Task: Sort the products by price (highest first).
Action: Mouse moved to (23, 131)
Screenshot: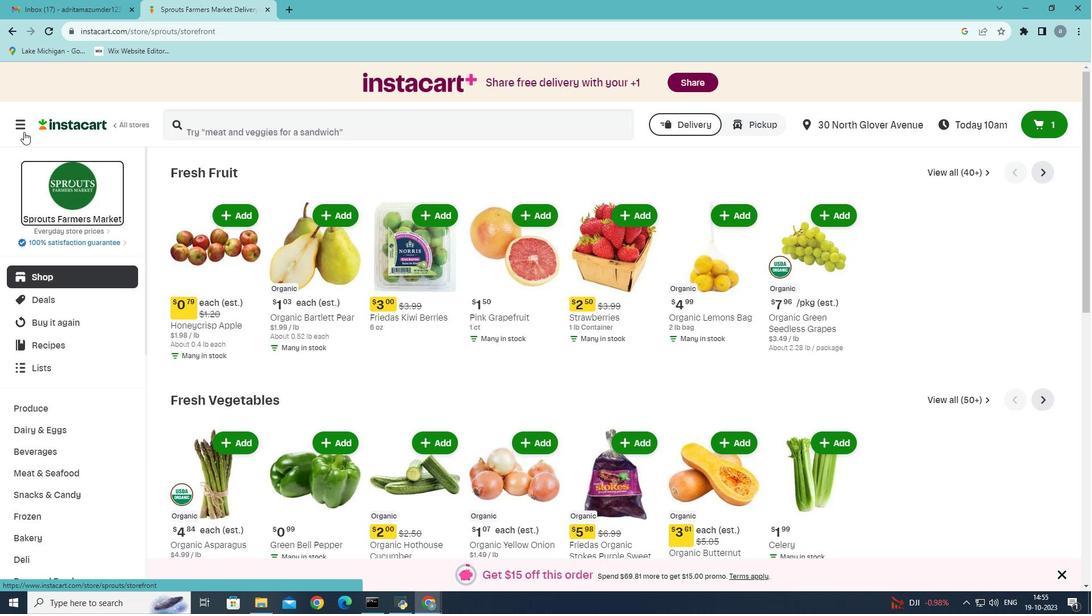 
Action: Mouse pressed left at (23, 131)
Screenshot: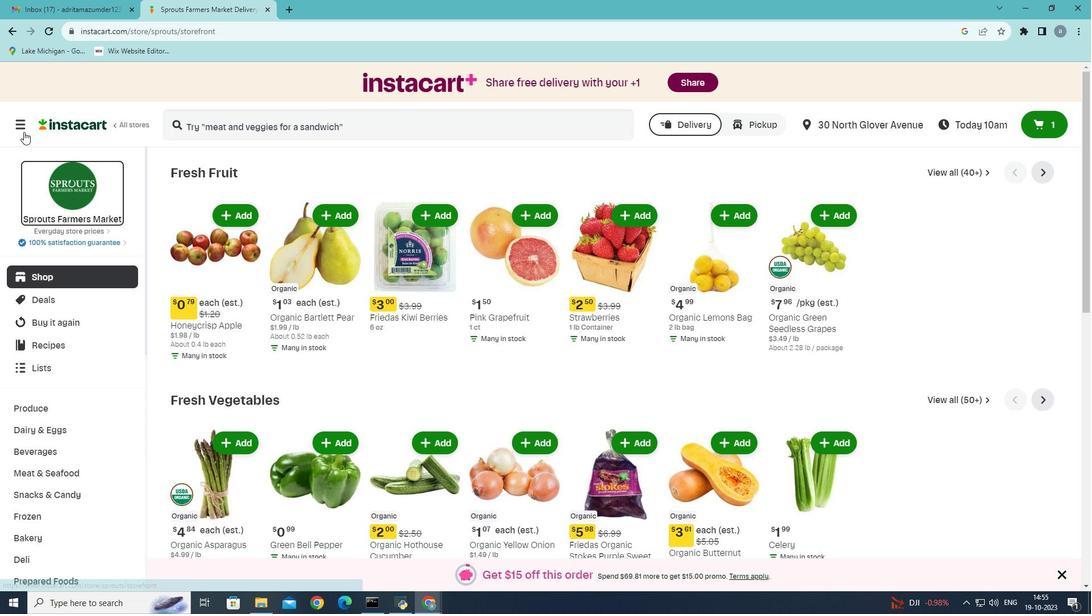 
Action: Mouse moved to (57, 328)
Screenshot: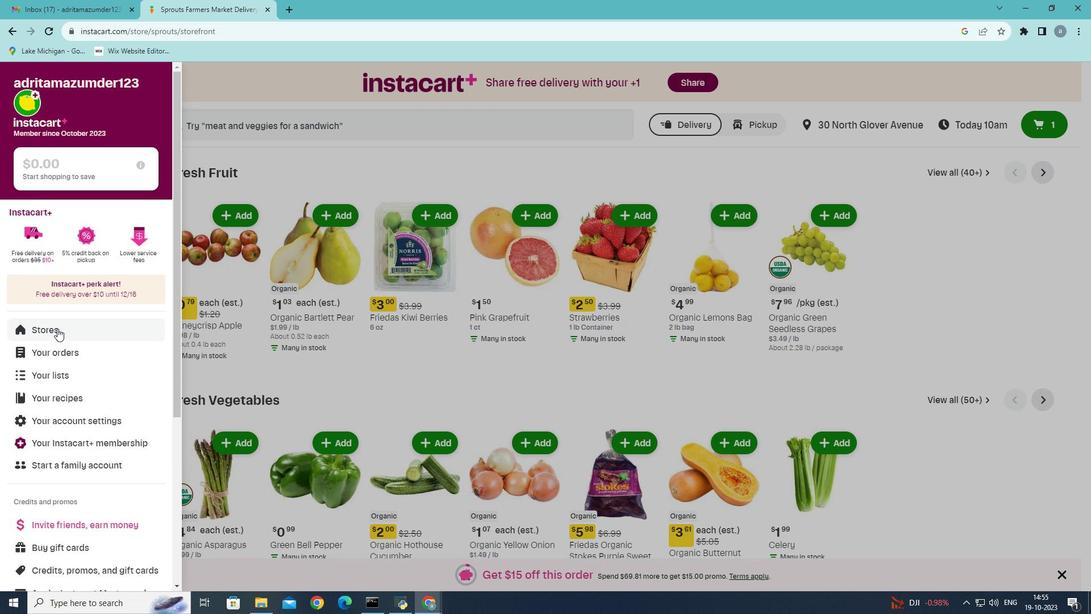 
Action: Mouse pressed left at (57, 328)
Screenshot: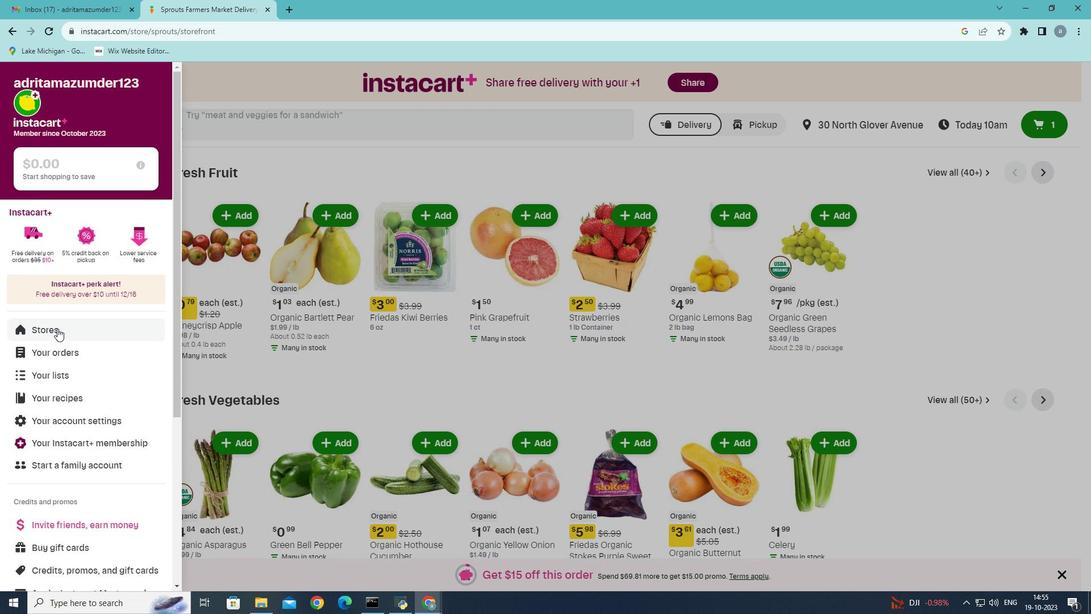 
Action: Mouse moved to (271, 134)
Screenshot: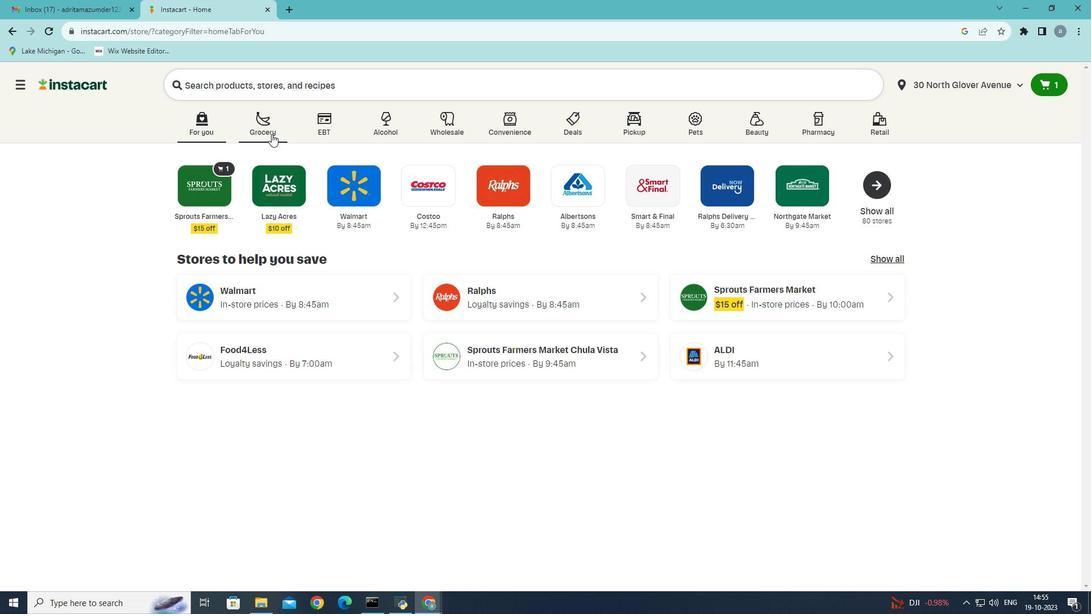 
Action: Mouse pressed left at (271, 134)
Screenshot: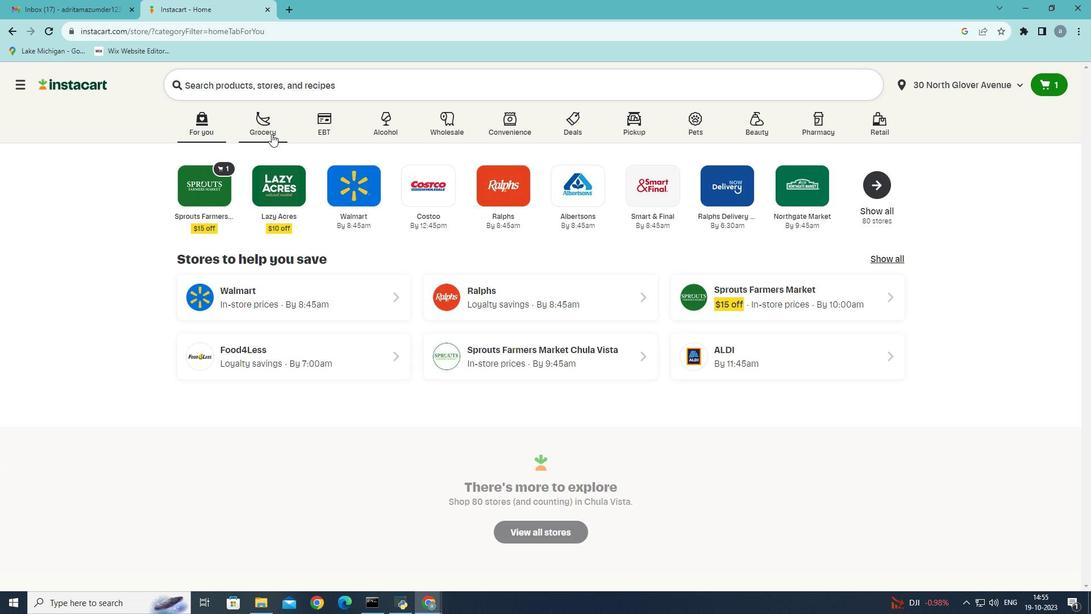 
Action: Mouse moved to (271, 336)
Screenshot: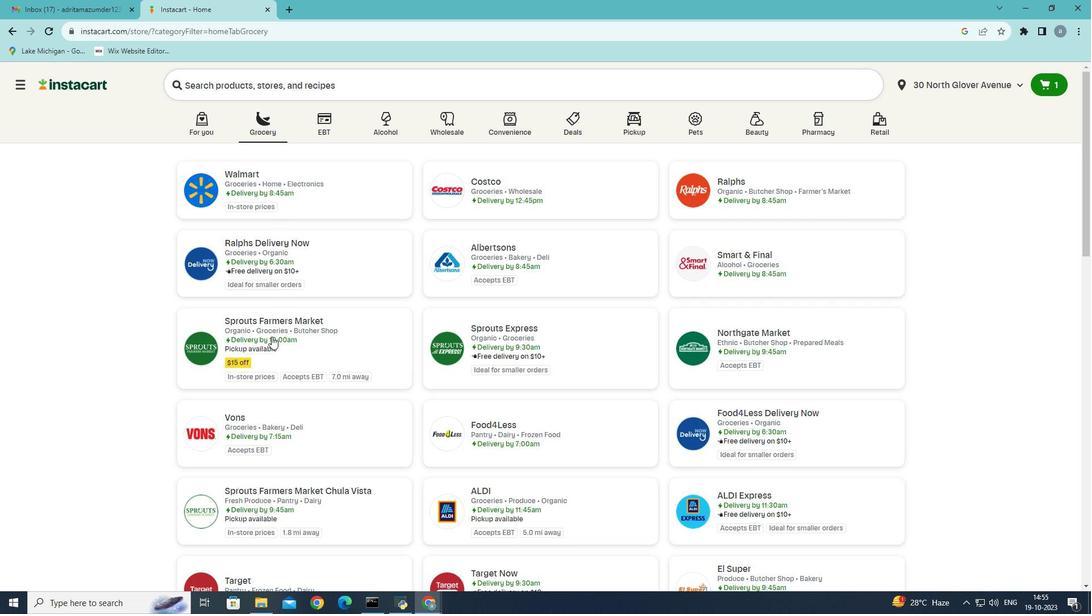
Action: Mouse pressed left at (271, 336)
Screenshot: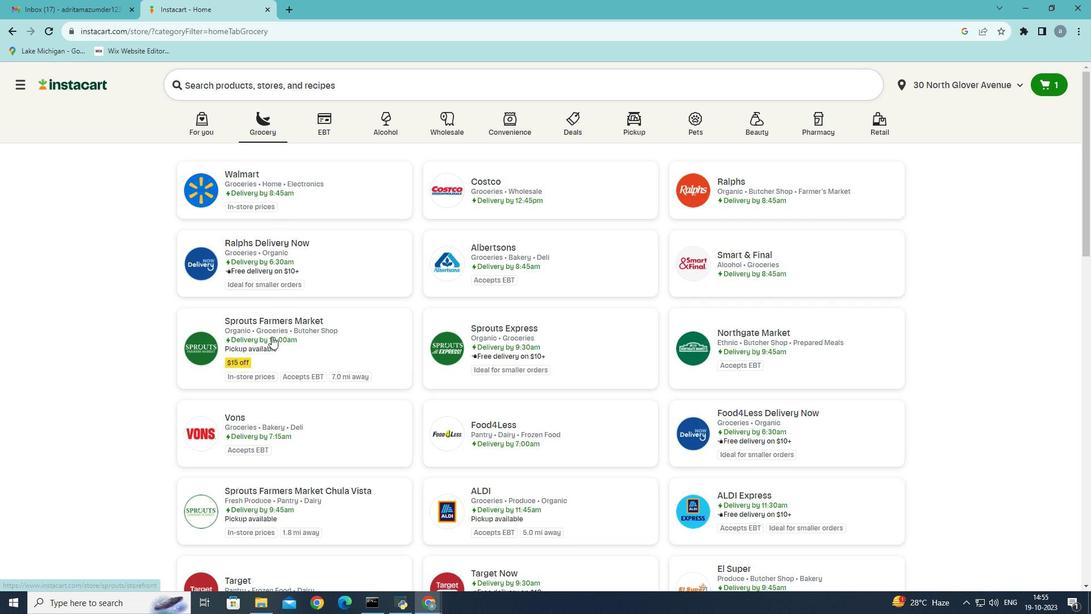 
Action: Mouse moved to (59, 473)
Screenshot: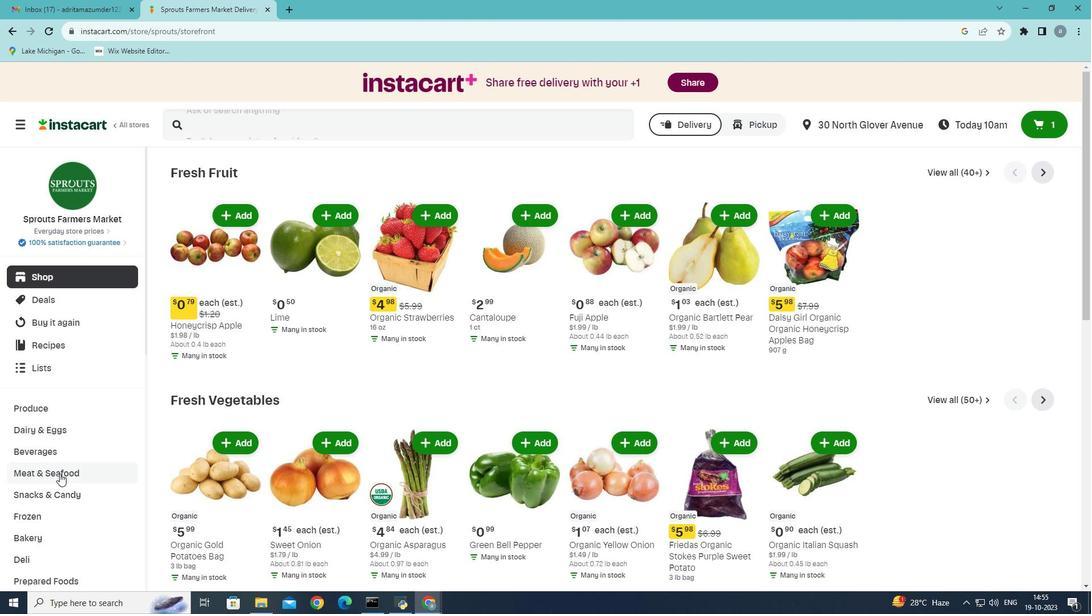 
Action: Mouse pressed left at (59, 473)
Screenshot: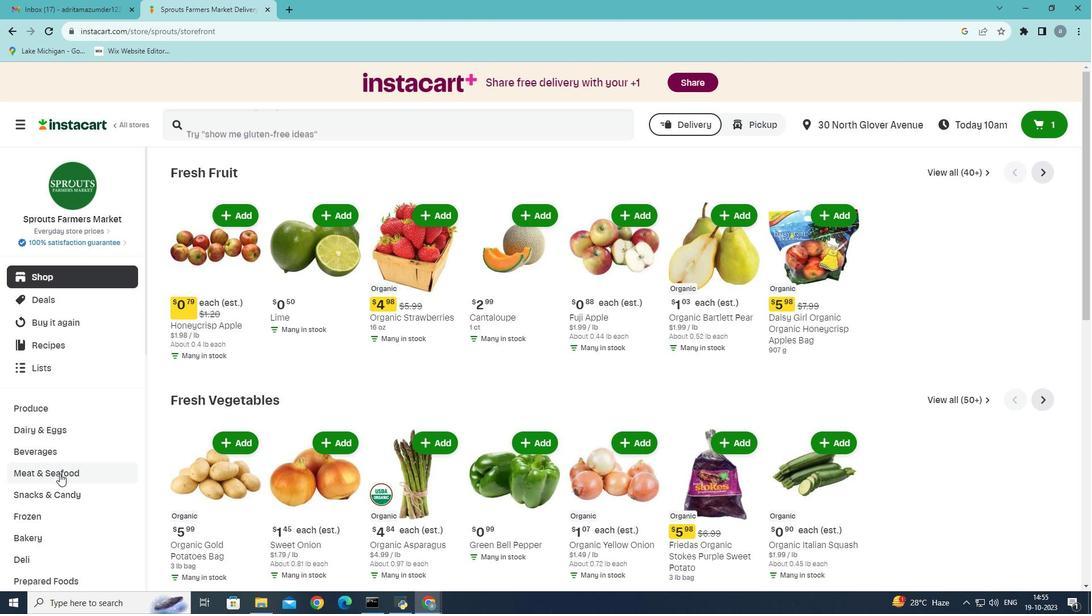 
Action: Mouse moved to (565, 197)
Screenshot: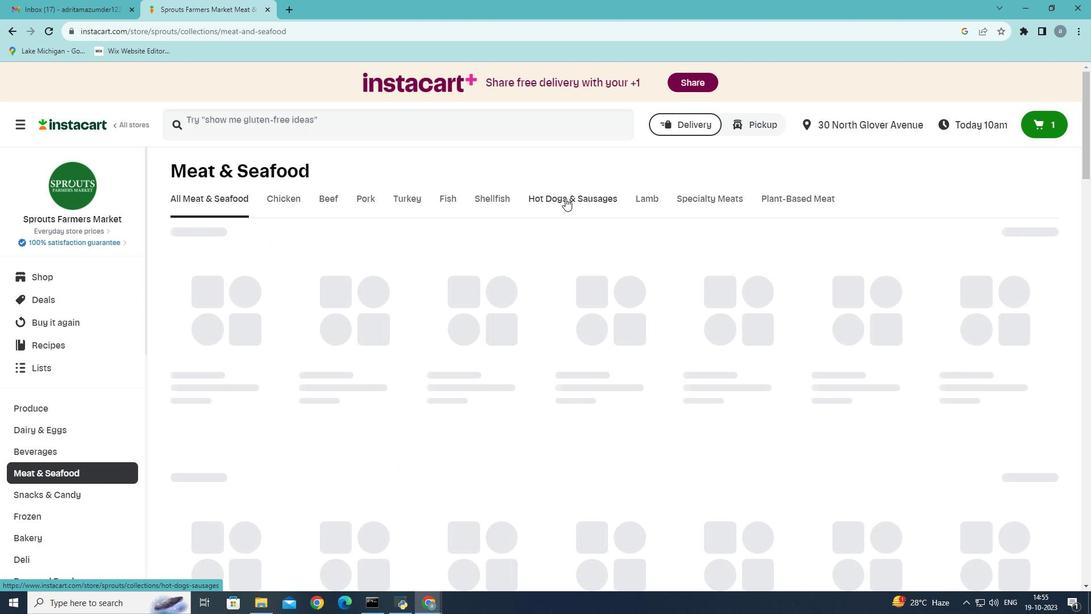 
Action: Mouse pressed left at (565, 197)
Screenshot: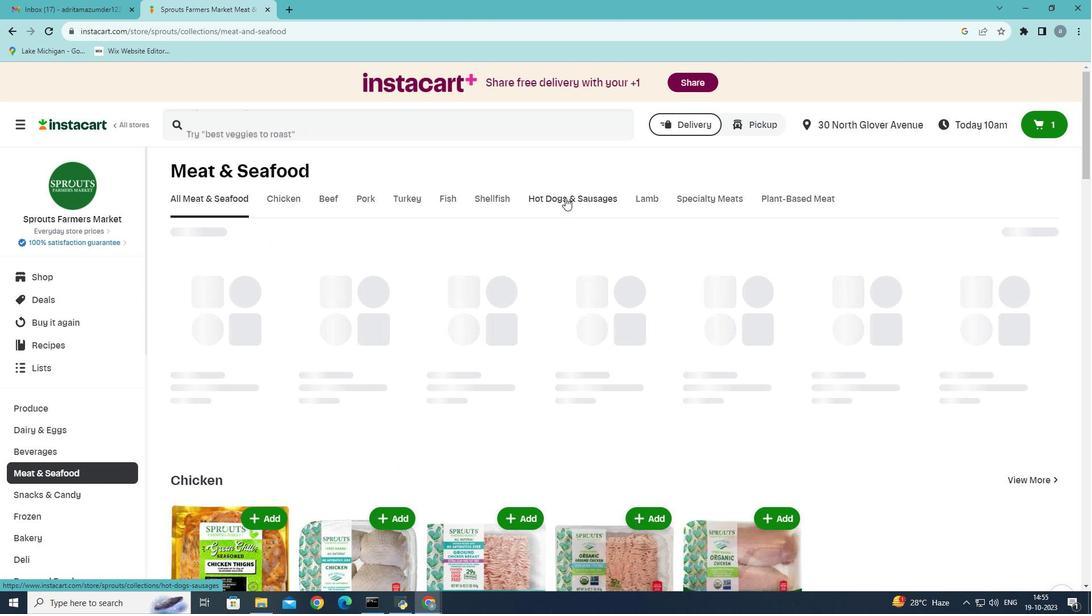 
Action: Mouse moved to (262, 251)
Screenshot: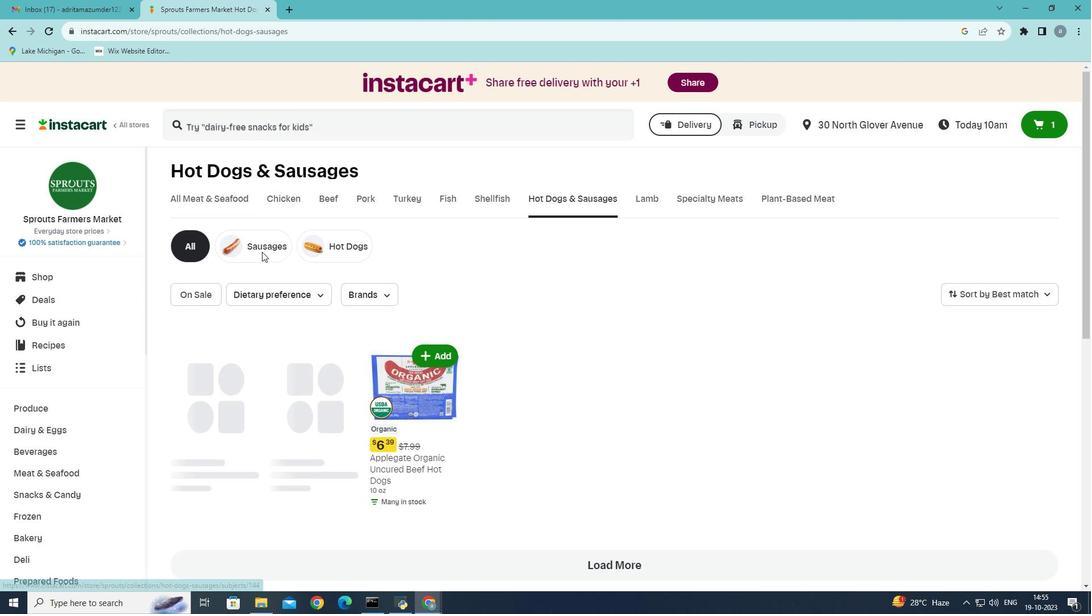 
Action: Mouse pressed left at (262, 251)
Screenshot: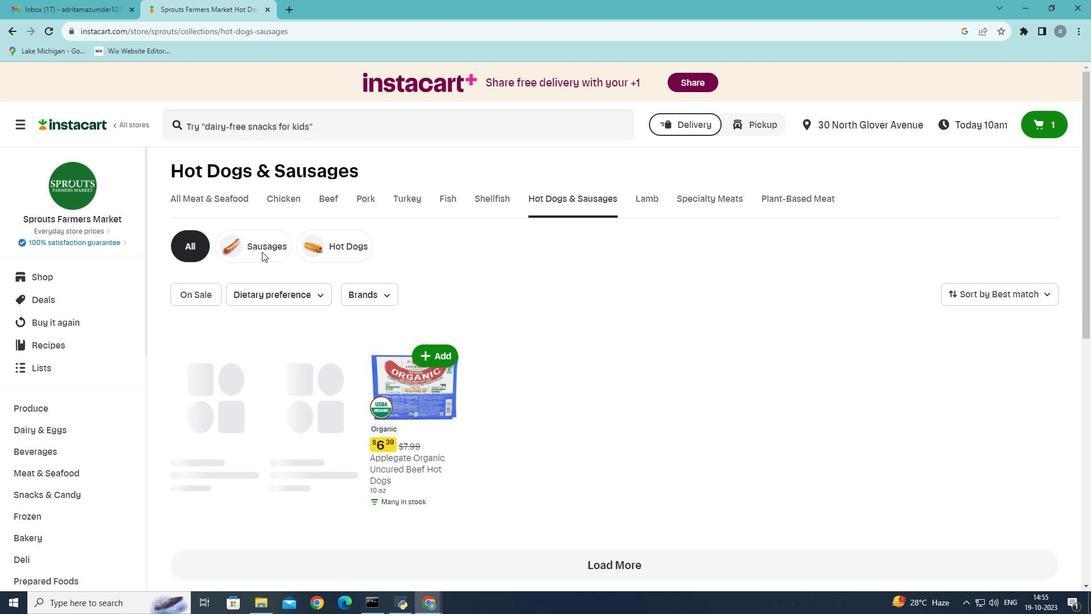 
Action: Mouse moved to (1049, 293)
Screenshot: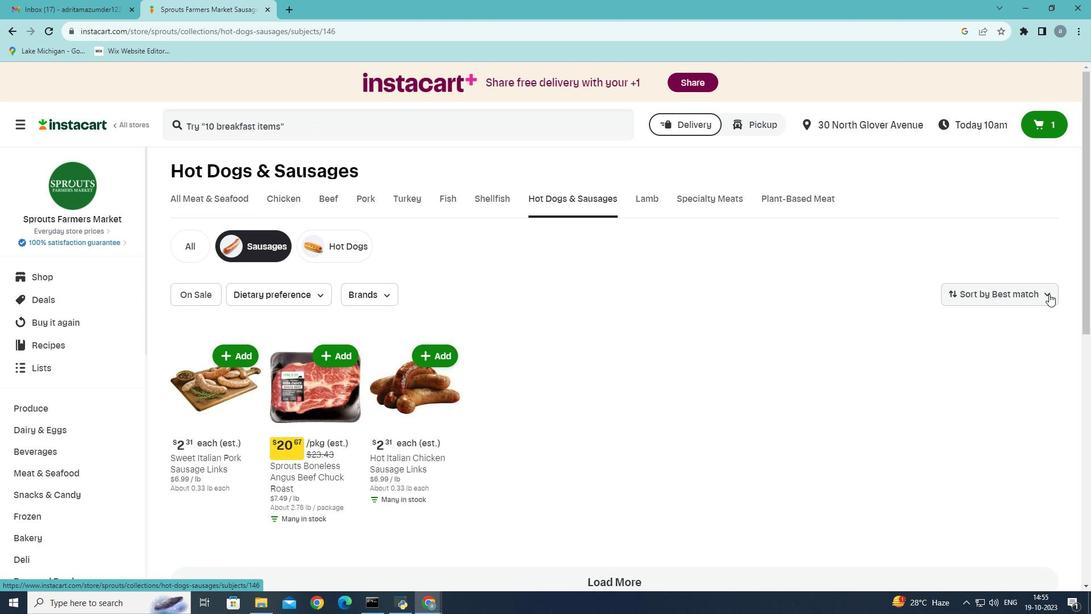 
Action: Mouse pressed left at (1049, 293)
Screenshot: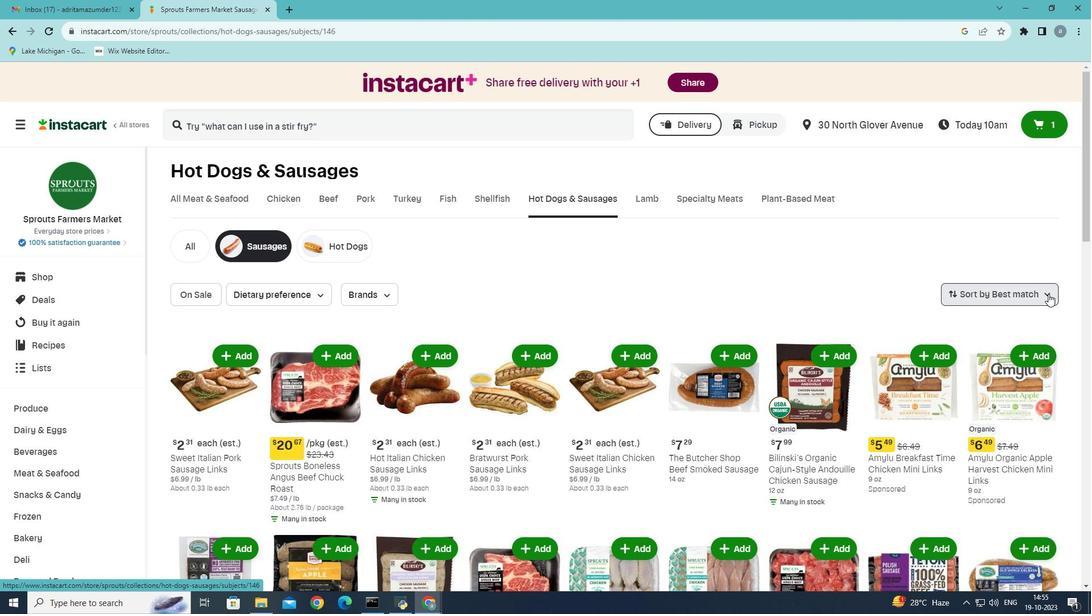 
Action: Mouse moved to (1022, 374)
Screenshot: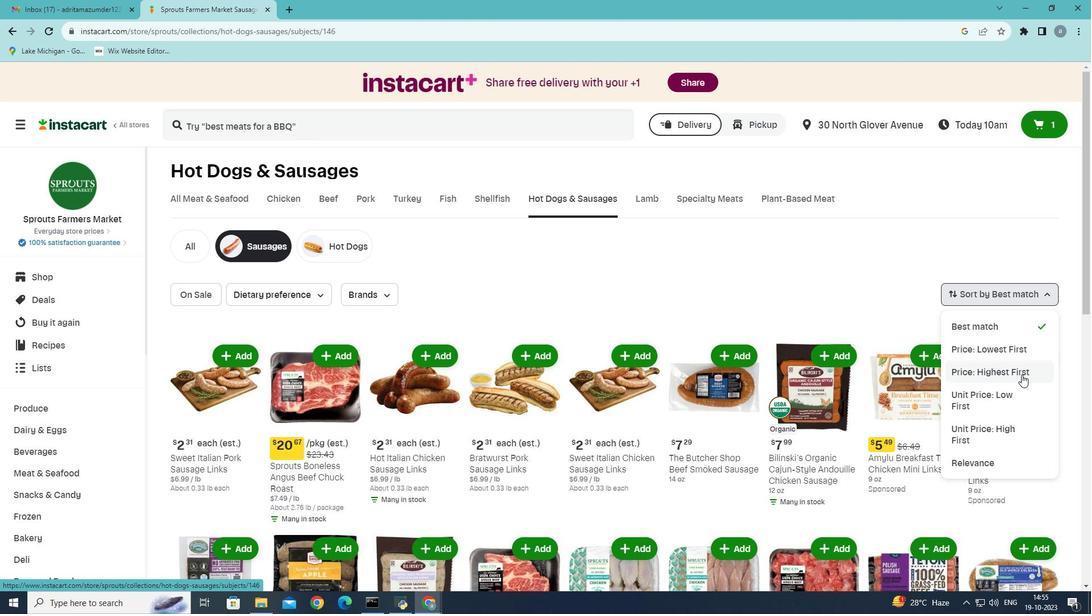 
Action: Mouse pressed left at (1022, 374)
Screenshot: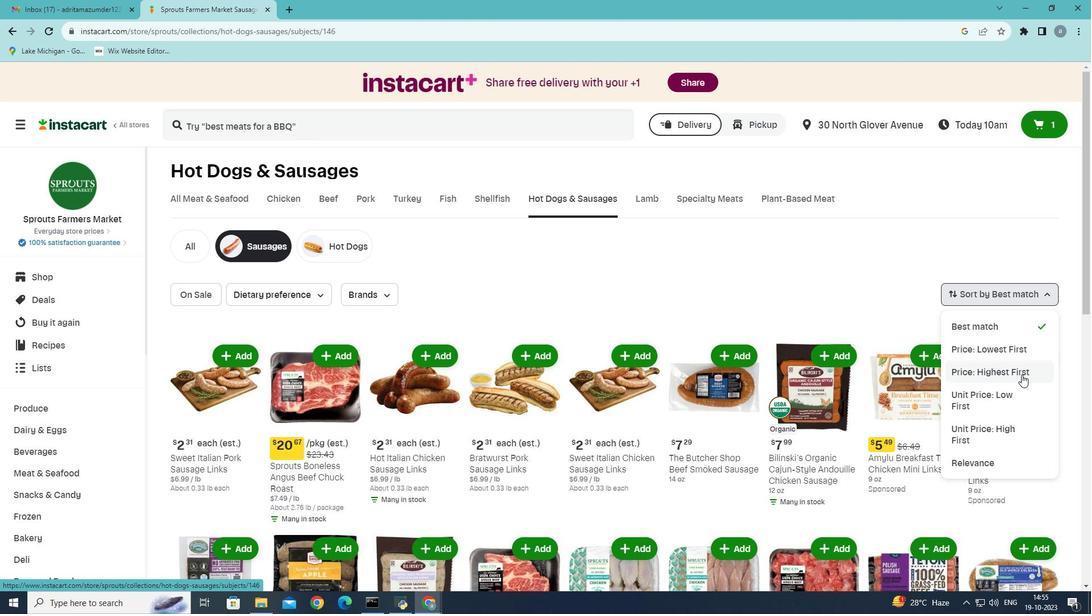
Action: Mouse moved to (1021, 369)
Screenshot: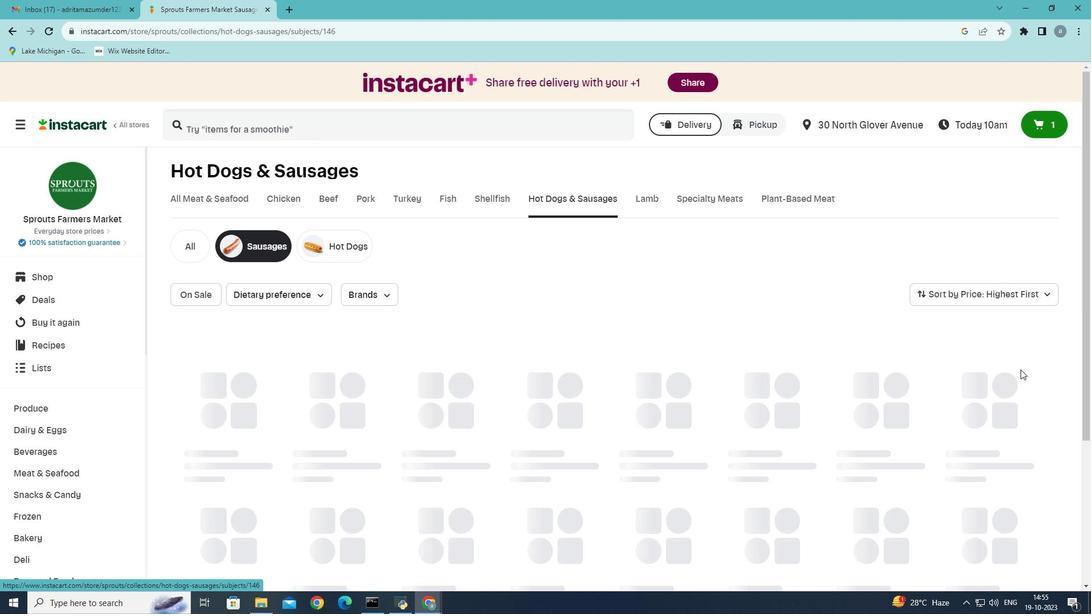 
